 Task: Move the task Implement a new cloud-based energy management system for a company to the section To-Do in the project BridgeForge and sort the tasks in the project by Assignee in Ascending order
Action: Mouse moved to (560, 309)
Screenshot: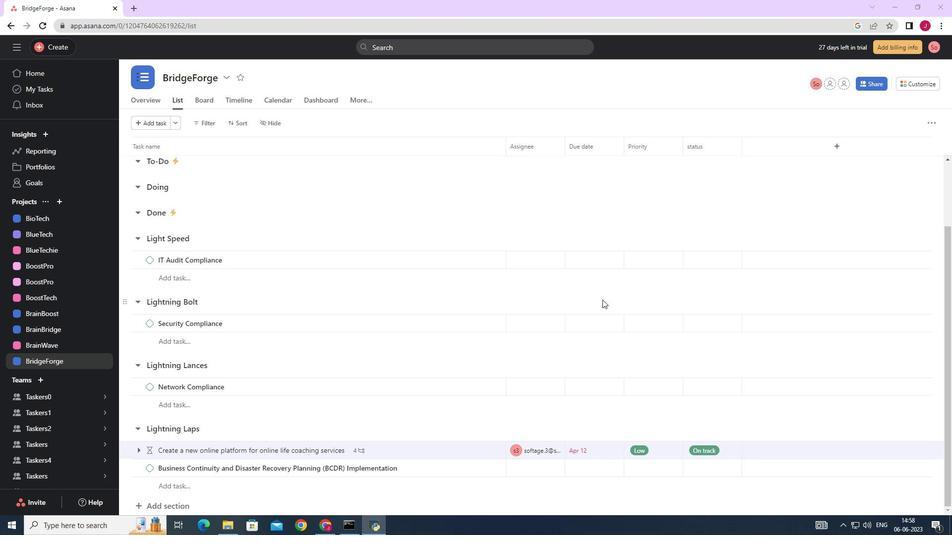 
Action: Mouse scrolled (560, 309) with delta (0, 0)
Screenshot: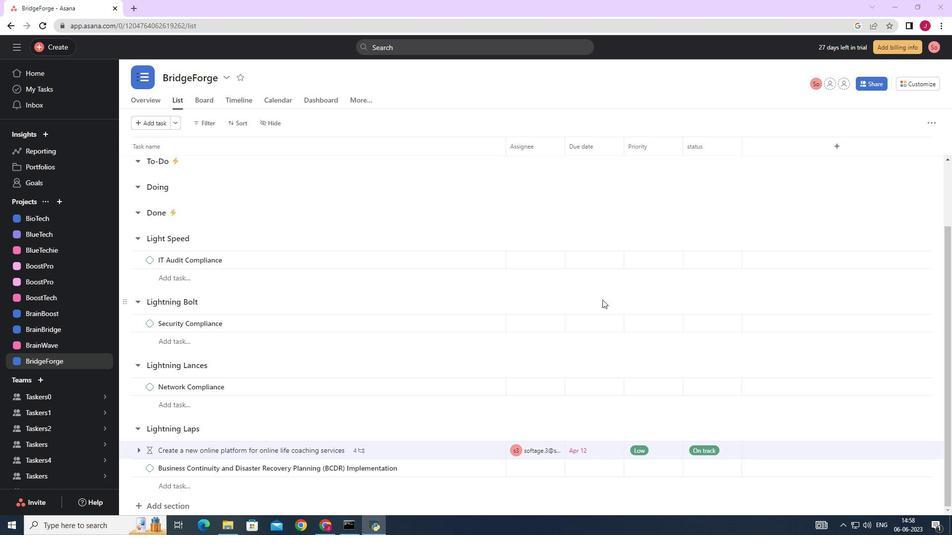 
Action: Mouse scrolled (560, 309) with delta (0, 0)
Screenshot: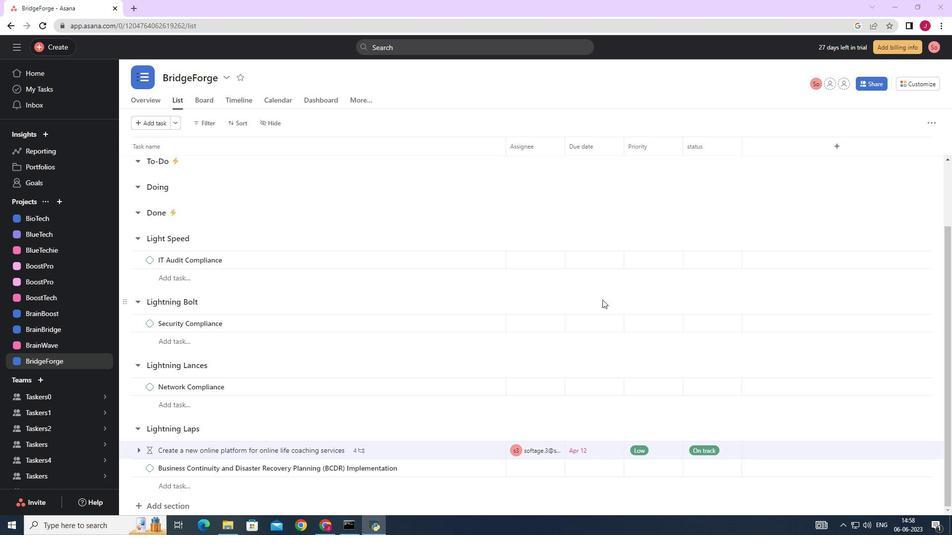 
Action: Mouse moved to (559, 309)
Screenshot: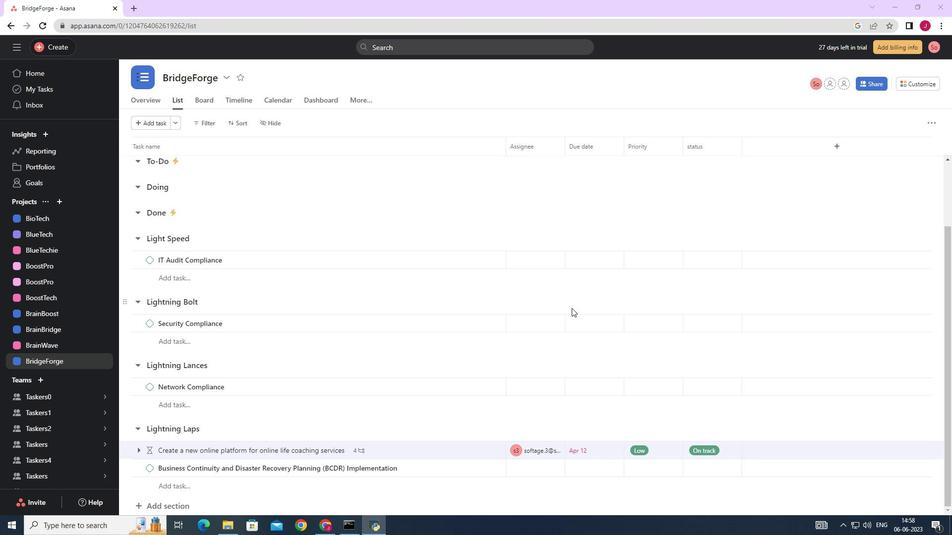 
Action: Mouse scrolled (559, 309) with delta (0, 0)
Screenshot: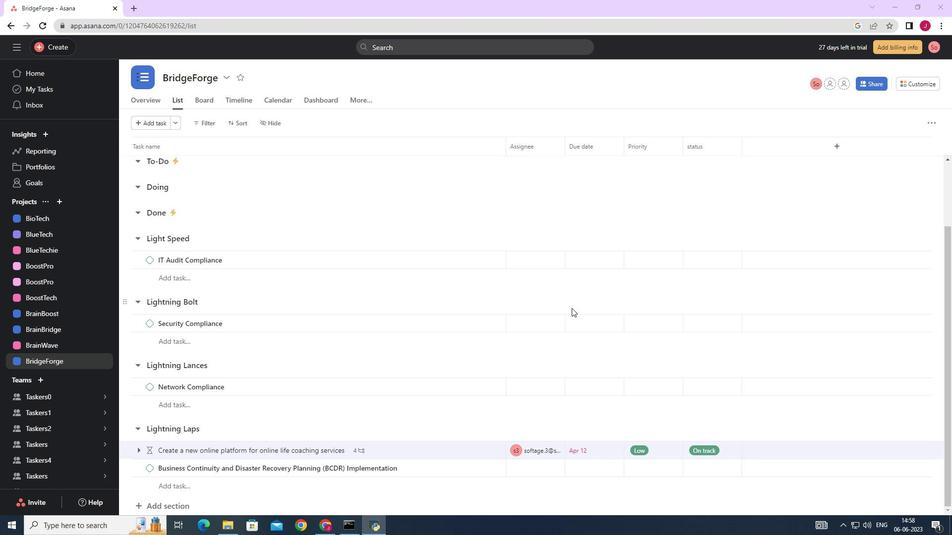 
Action: Mouse moved to (554, 310)
Screenshot: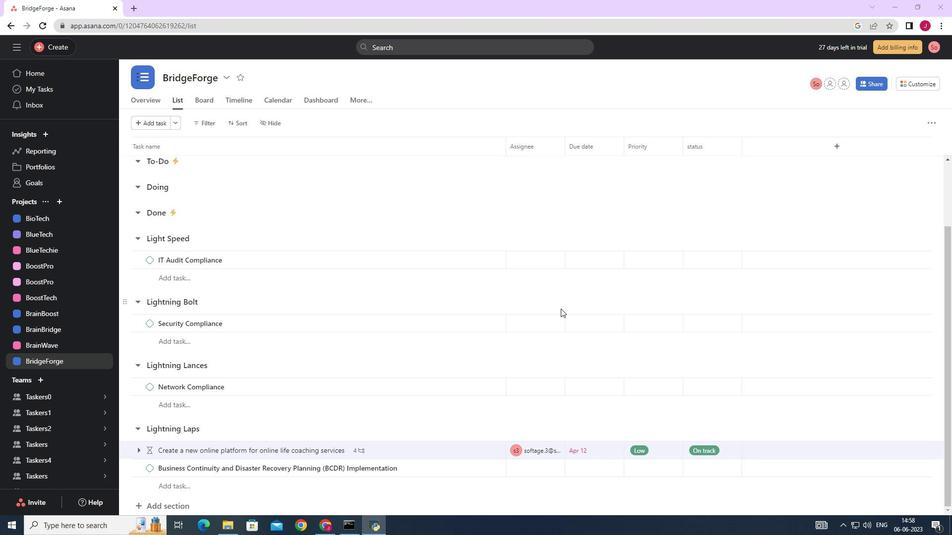 
Action: Mouse scrolled (555, 310) with delta (0, 0)
Screenshot: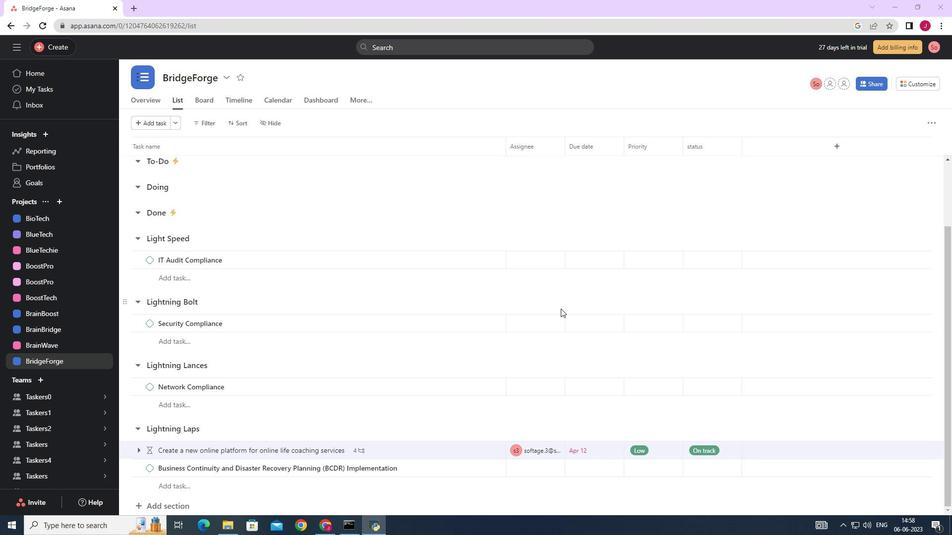 
Action: Mouse moved to (510, 282)
Screenshot: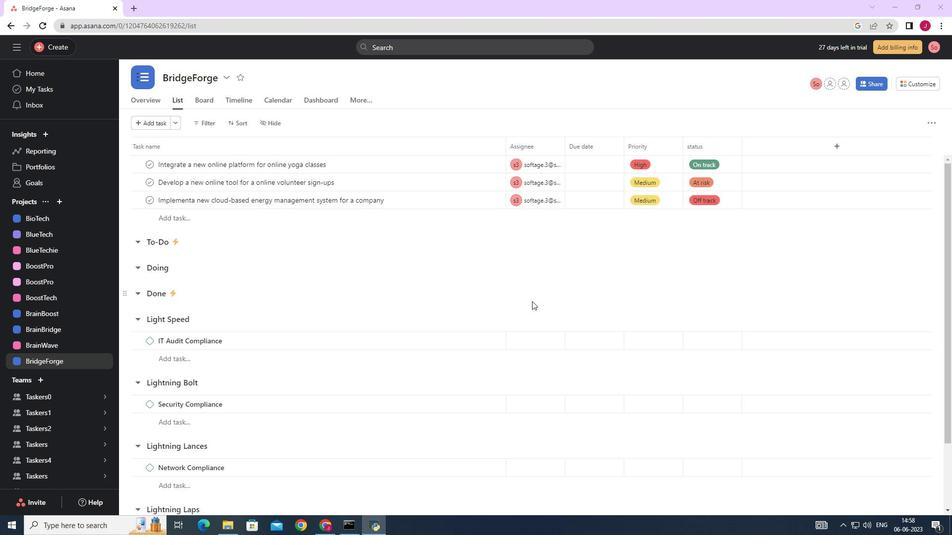 
Action: Mouse scrolled (510, 282) with delta (0, 0)
Screenshot: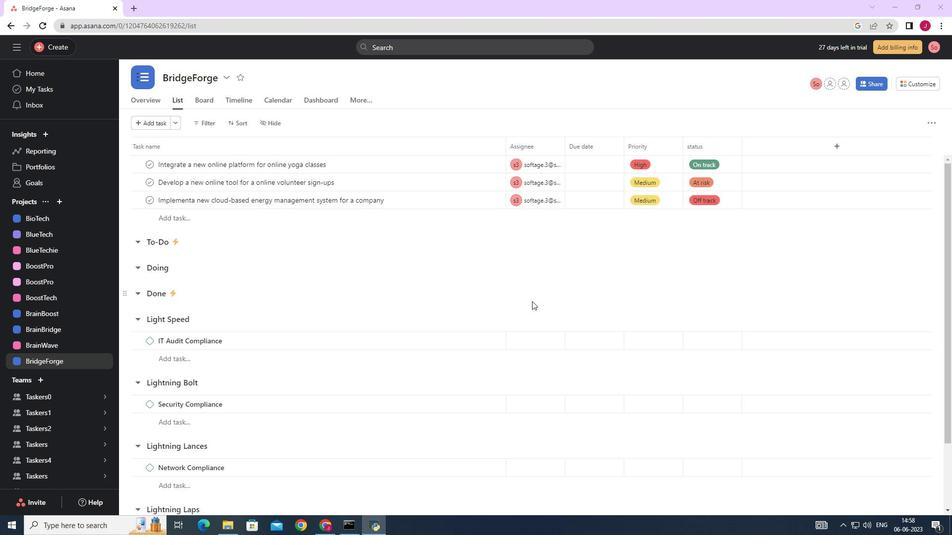 
Action: Mouse moved to (496, 267)
Screenshot: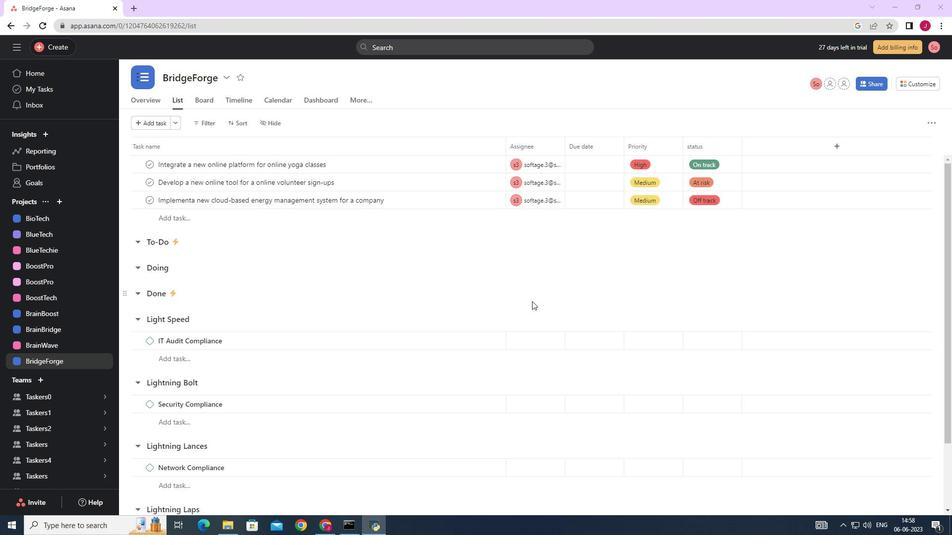 
Action: Mouse scrolled (498, 272) with delta (0, 0)
Screenshot: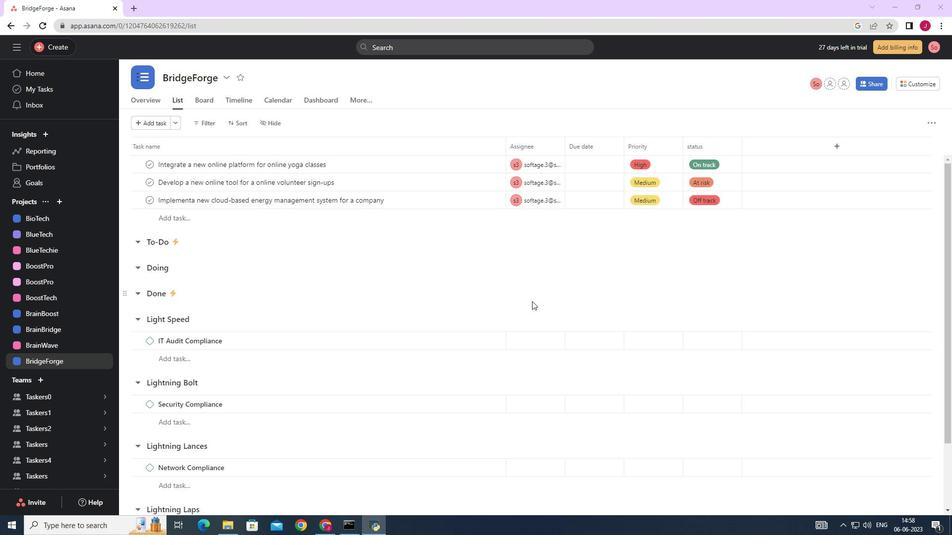 
Action: Mouse moved to (477, 203)
Screenshot: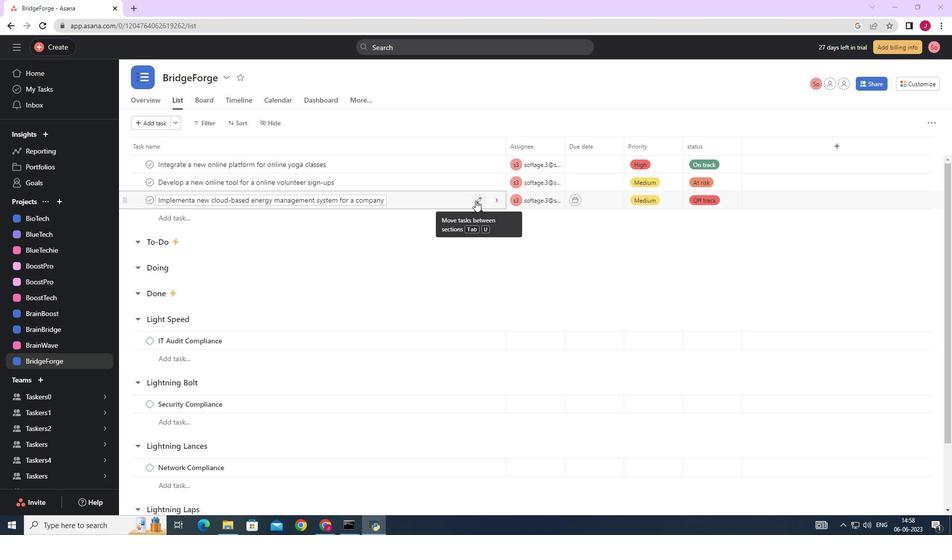 
Action: Mouse pressed left at (477, 203)
Screenshot: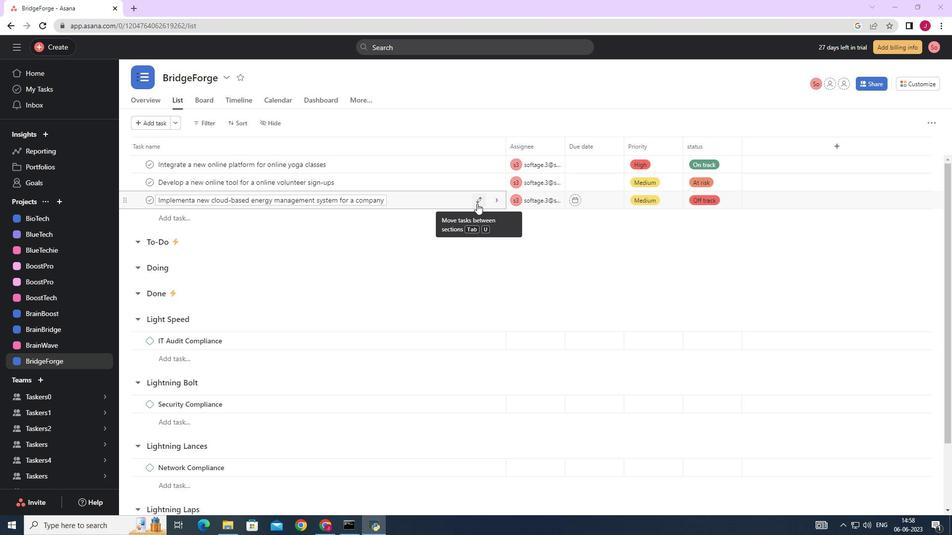 
Action: Mouse moved to (443, 261)
Screenshot: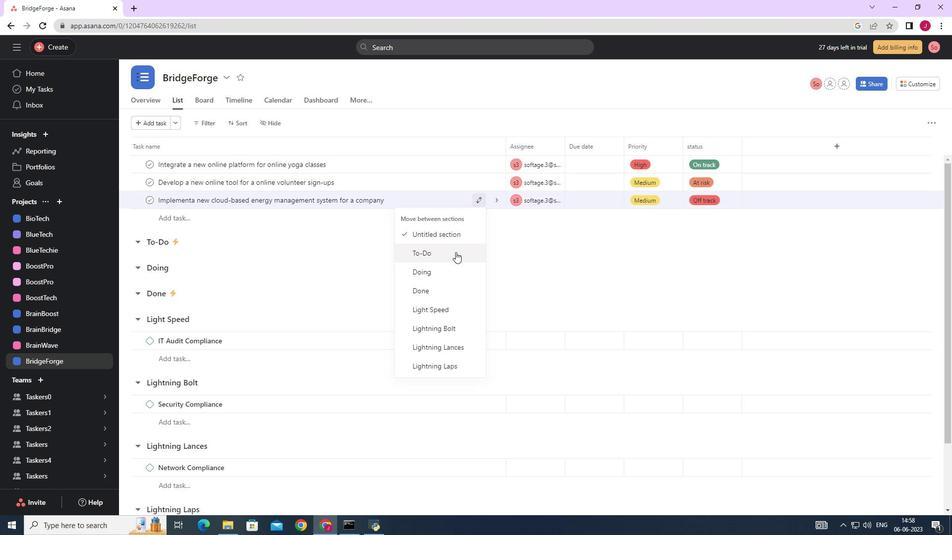 
Action: Mouse pressed left at (443, 261)
Screenshot: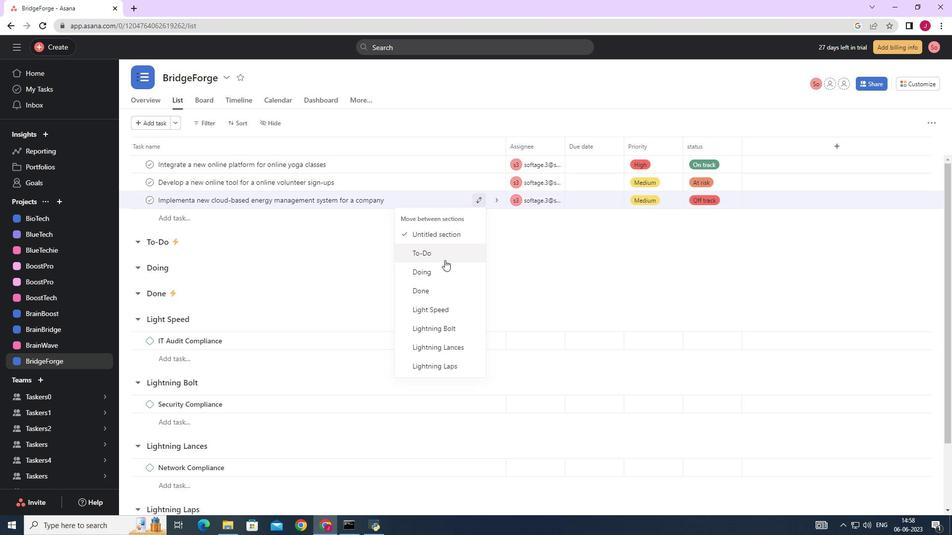 
Action: Mouse moved to (237, 123)
Screenshot: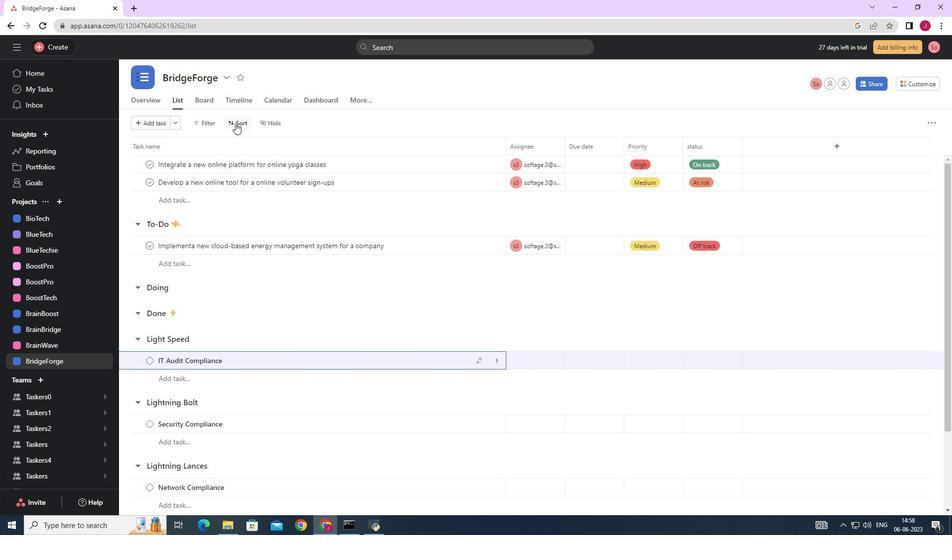 
Action: Mouse pressed left at (237, 123)
Screenshot: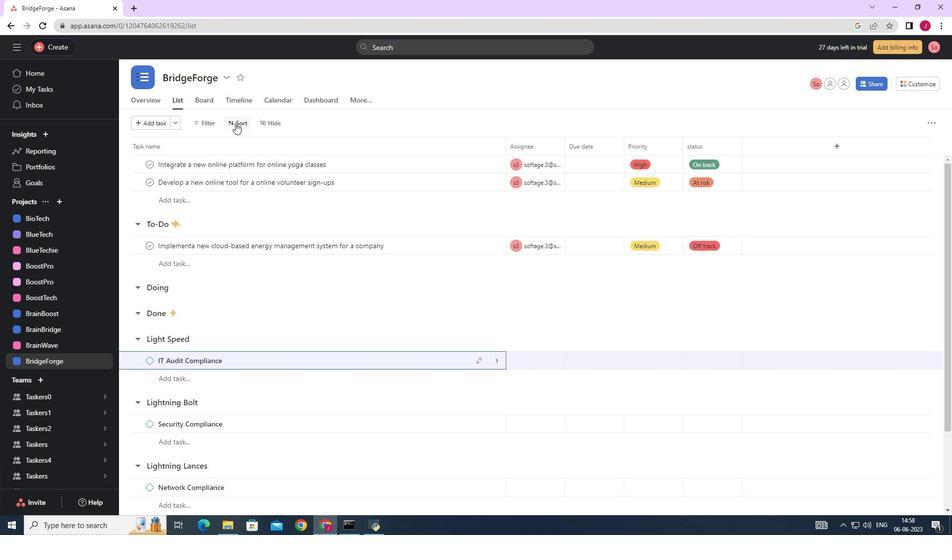 
Action: Mouse moved to (259, 208)
Screenshot: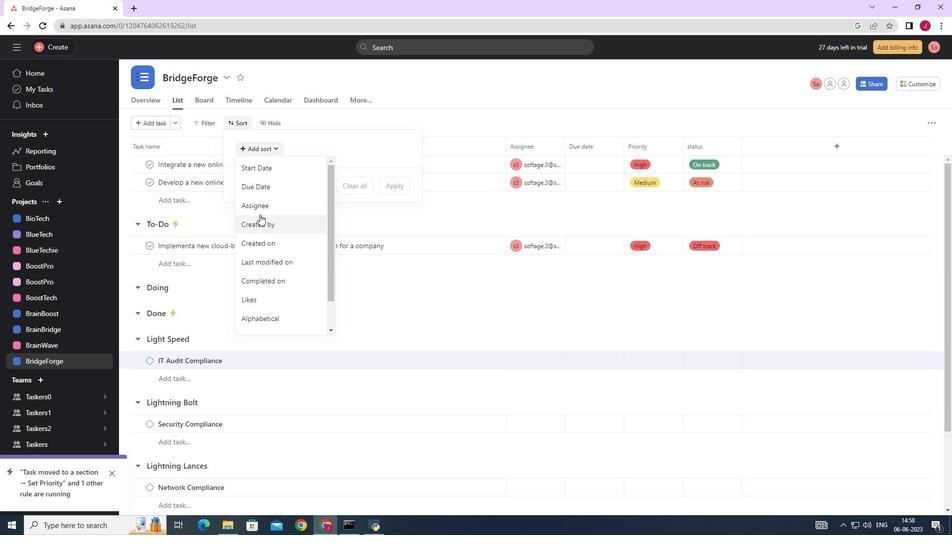 
Action: Mouse pressed left at (259, 208)
Screenshot: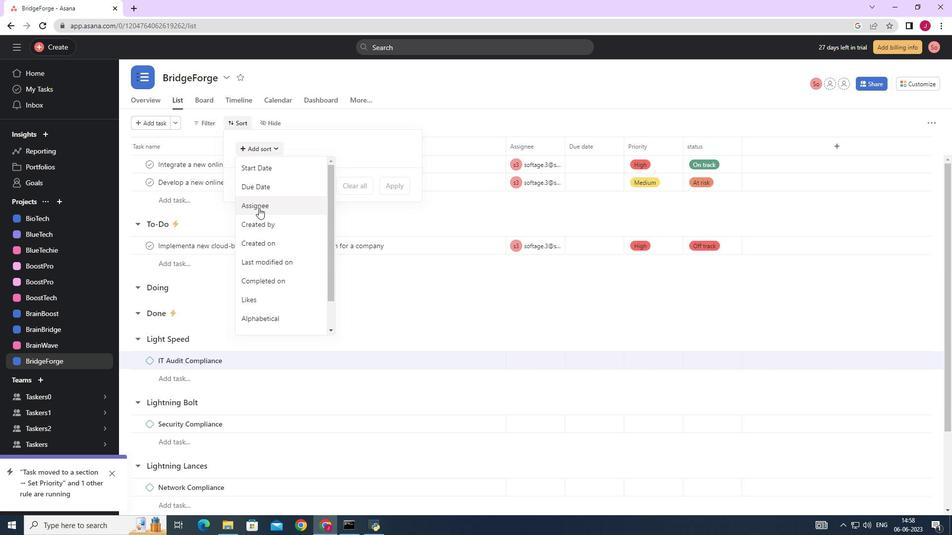 
Action: Mouse moved to (333, 163)
Screenshot: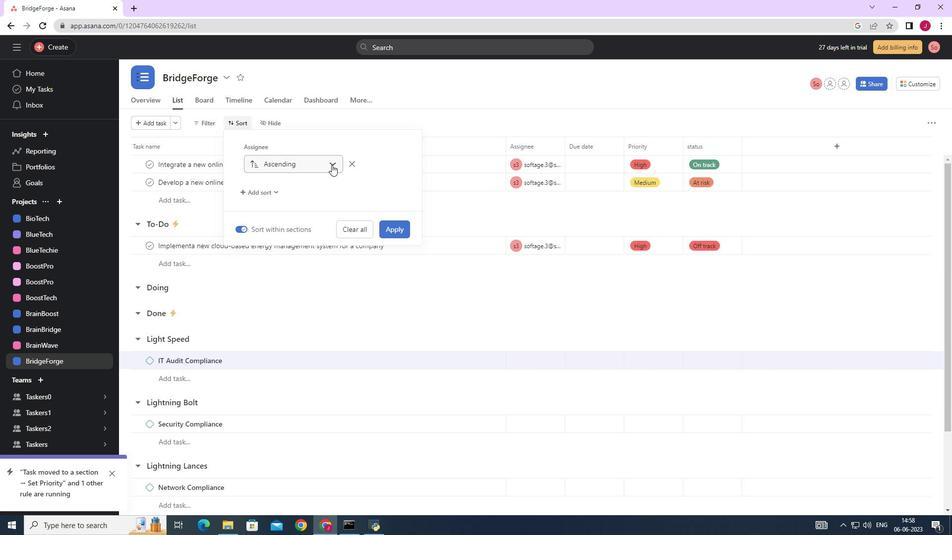 
Action: Mouse pressed left at (333, 163)
Screenshot: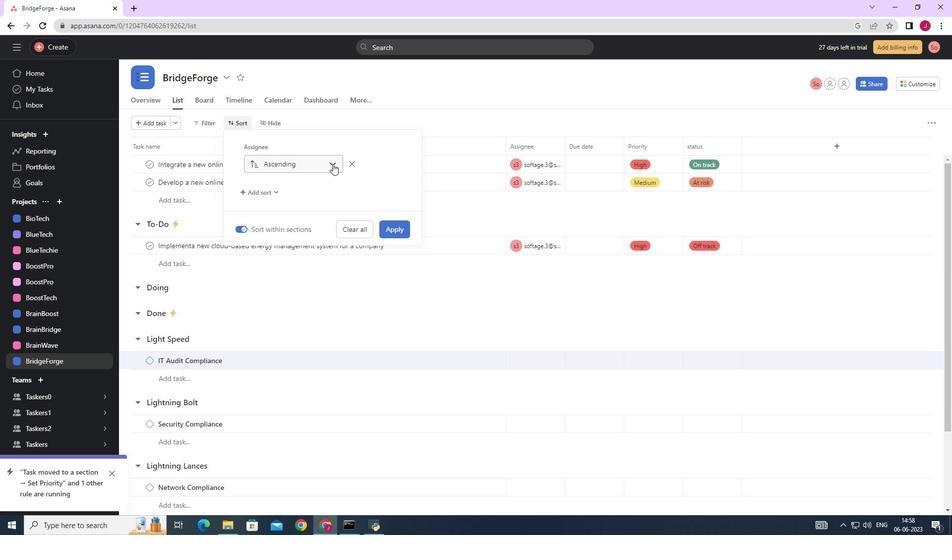 
Action: Mouse moved to (302, 181)
Screenshot: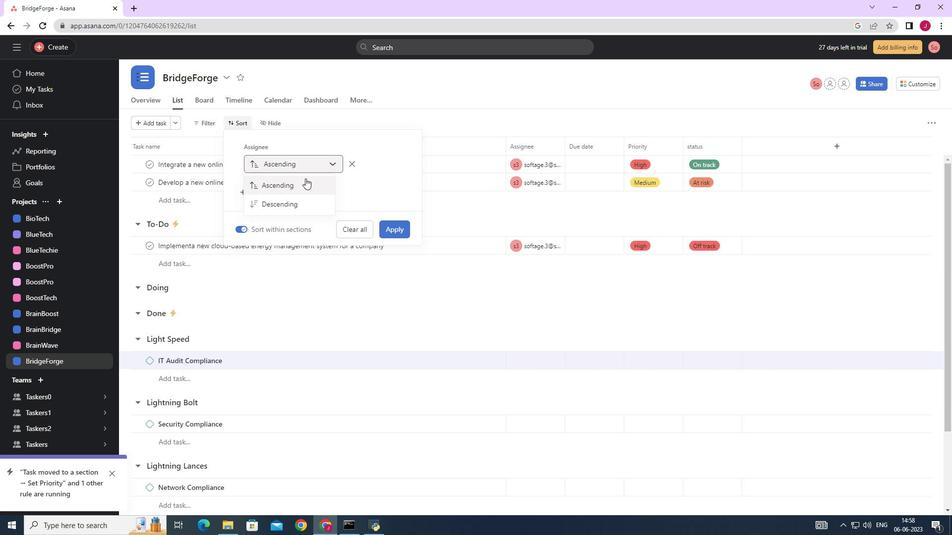 
Action: Mouse pressed left at (302, 181)
Screenshot: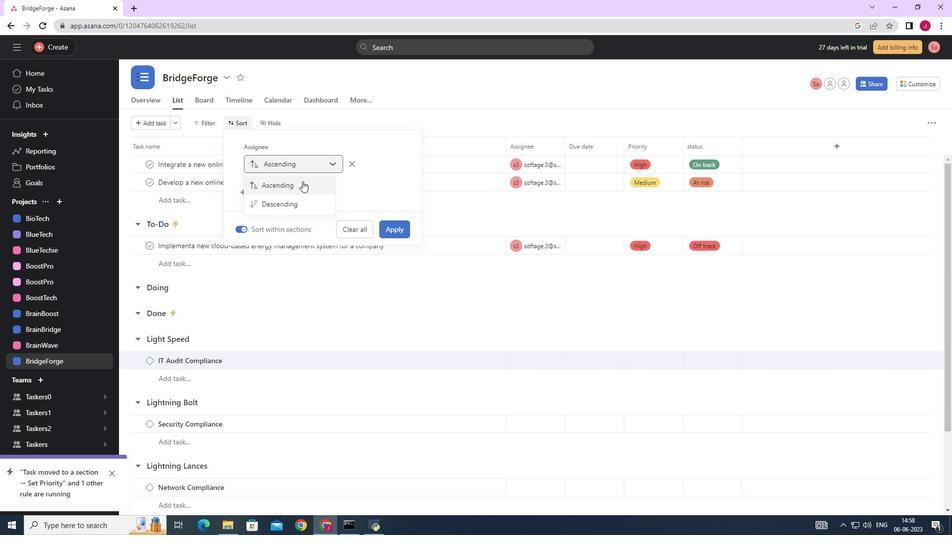 
Action: Mouse moved to (398, 230)
Screenshot: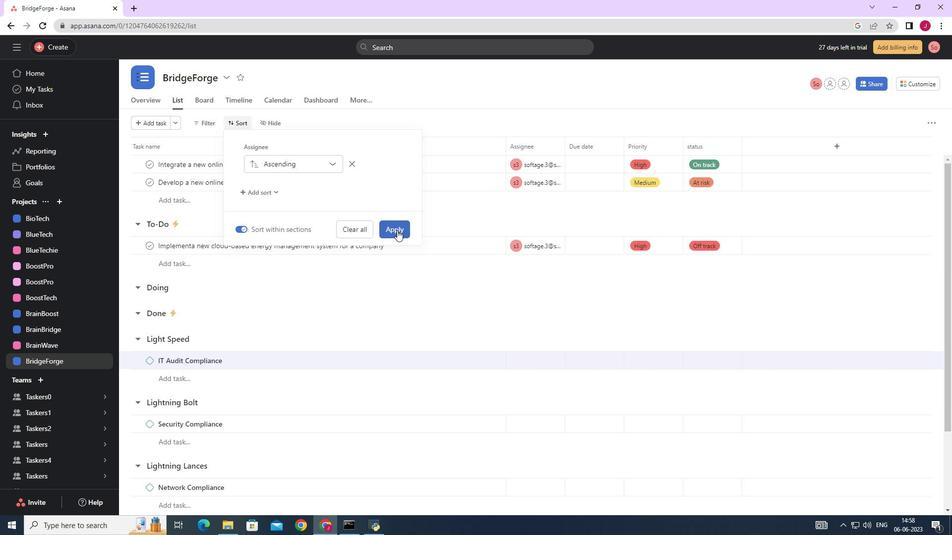 
Action: Mouse pressed left at (398, 230)
Screenshot: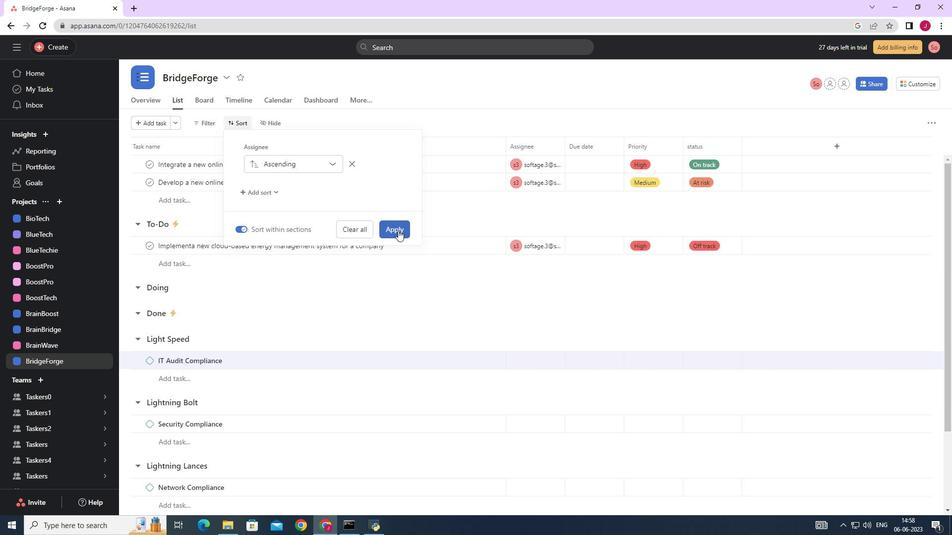 
Action: Mouse moved to (396, 231)
Screenshot: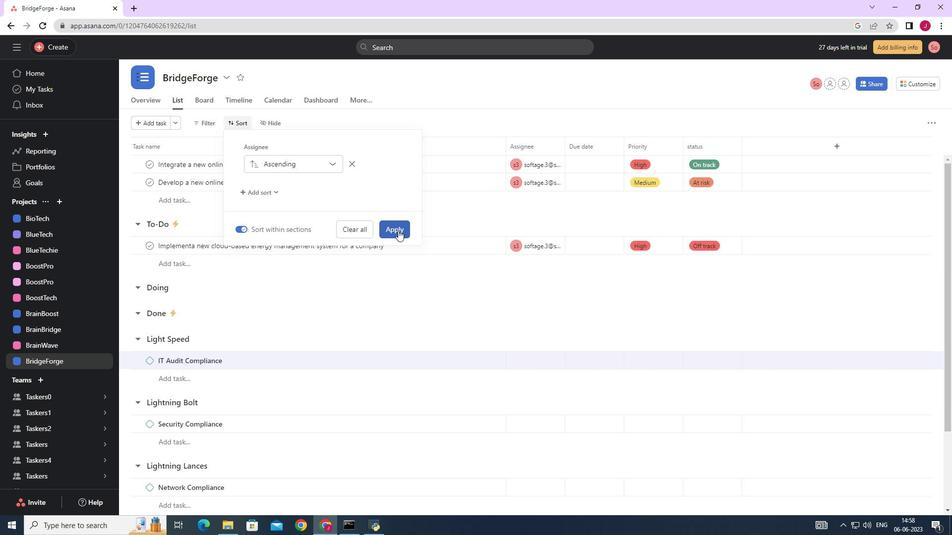 
